 Task: Sort the products in the category "Cookies" by price (lowest first).
Action: Mouse moved to (701, 268)
Screenshot: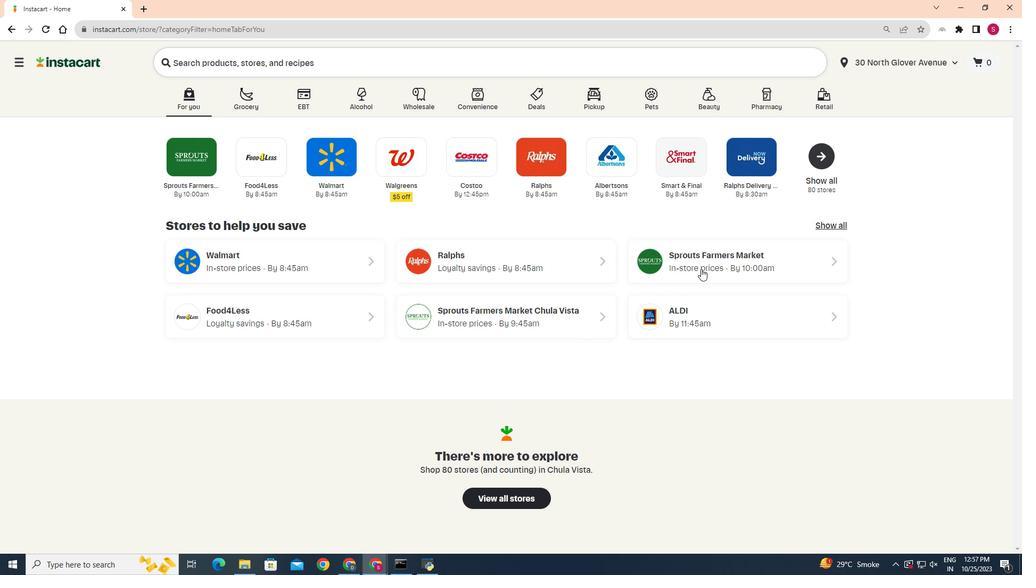 
Action: Mouse pressed left at (701, 268)
Screenshot: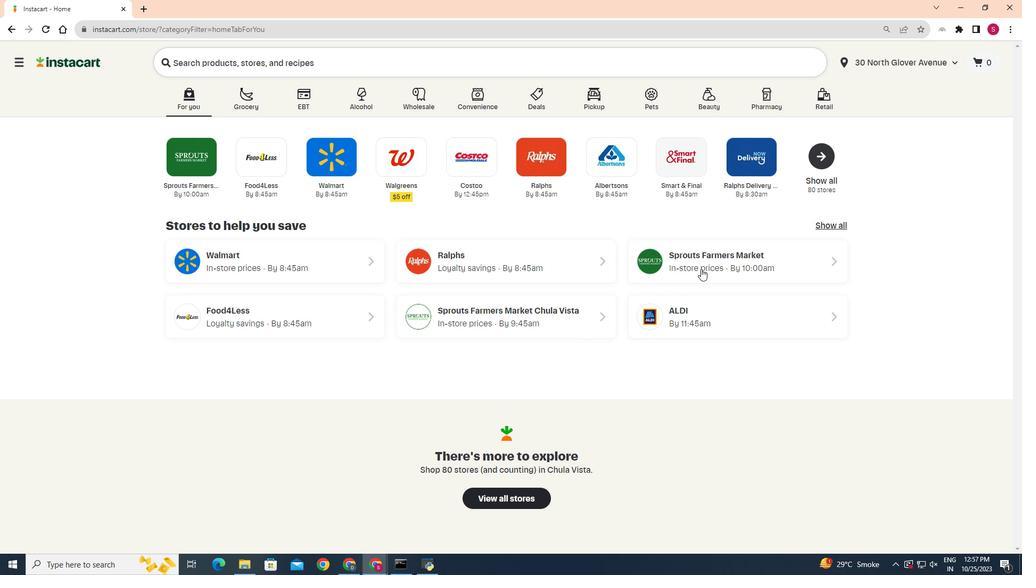 
Action: Mouse moved to (26, 466)
Screenshot: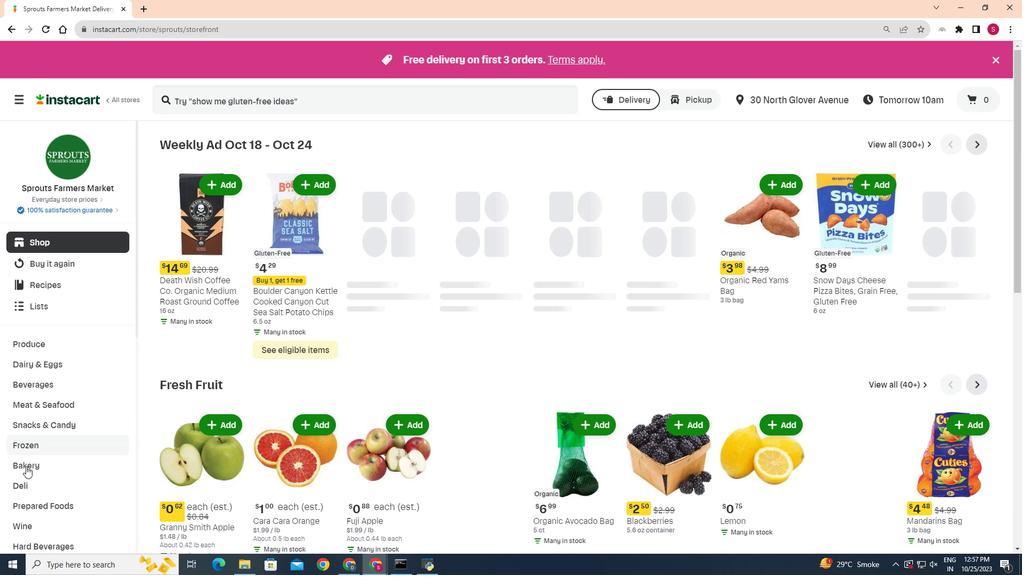 
Action: Mouse pressed left at (26, 466)
Screenshot: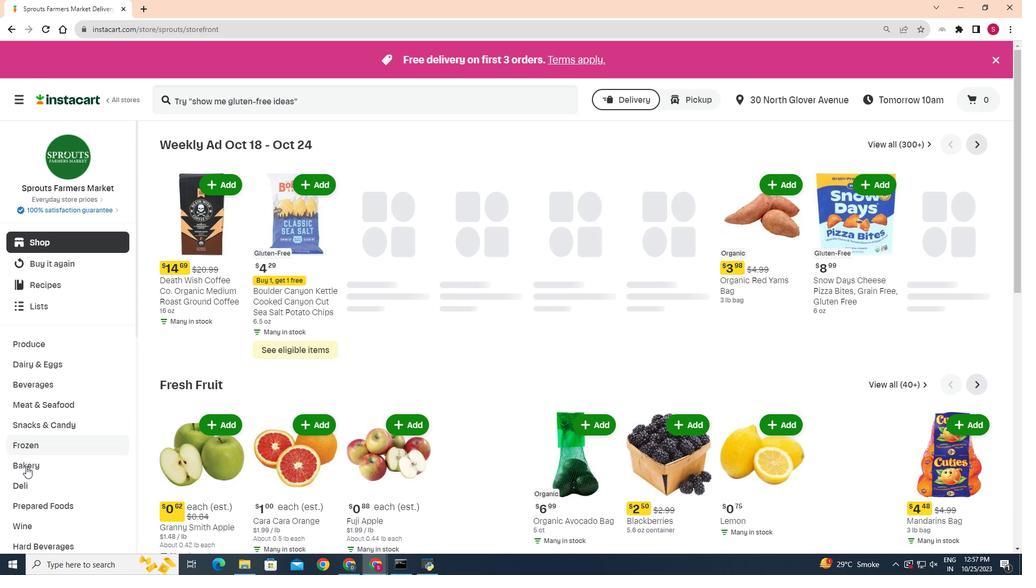 
Action: Mouse moved to (346, 168)
Screenshot: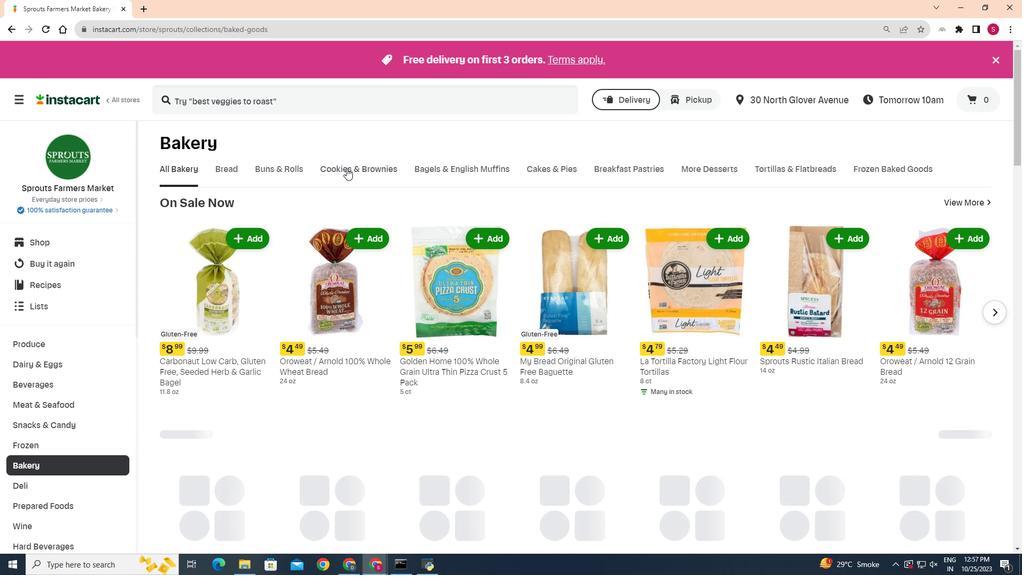 
Action: Mouse pressed left at (346, 168)
Screenshot: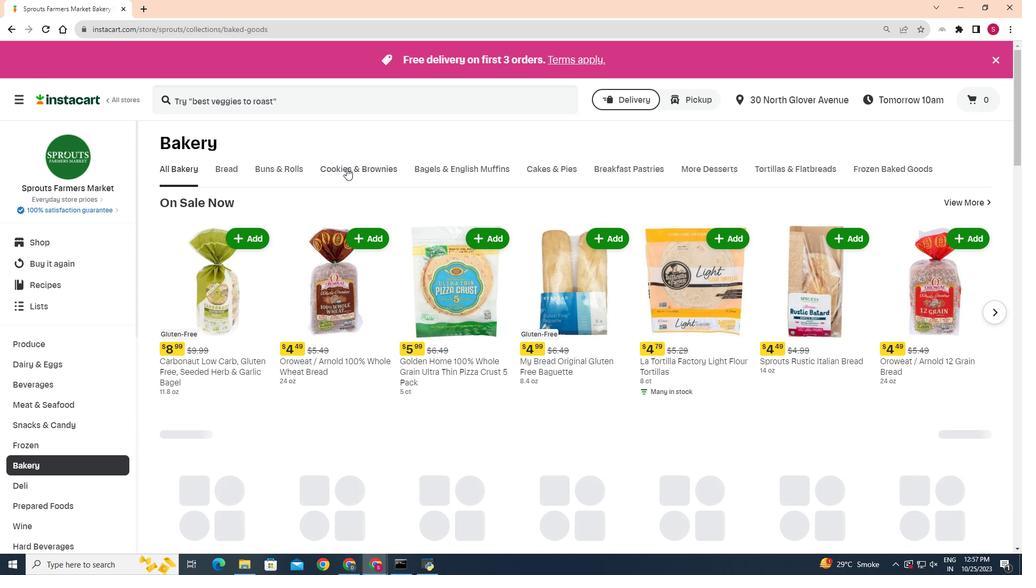 
Action: Mouse moved to (239, 209)
Screenshot: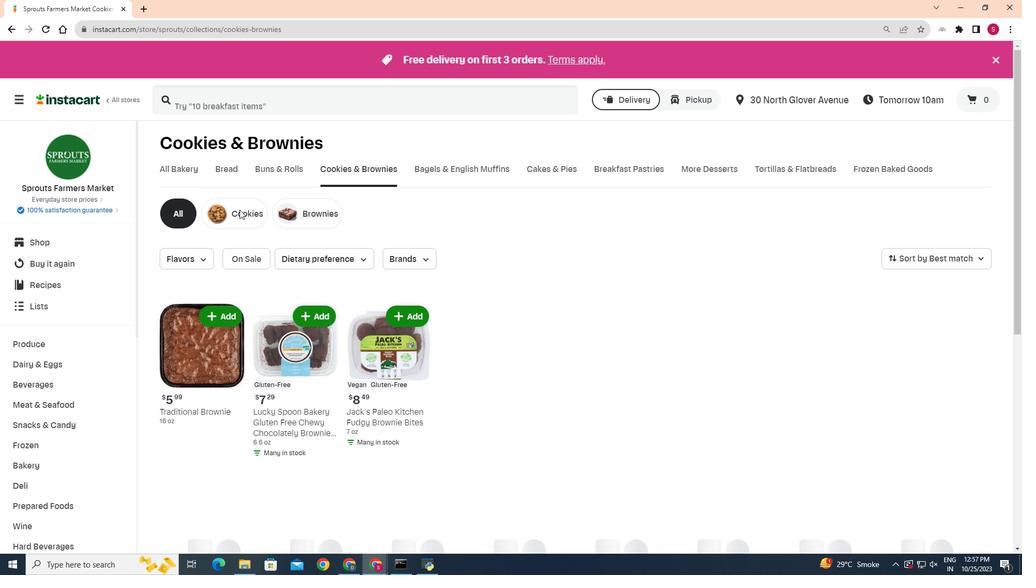 
Action: Mouse pressed left at (239, 209)
Screenshot: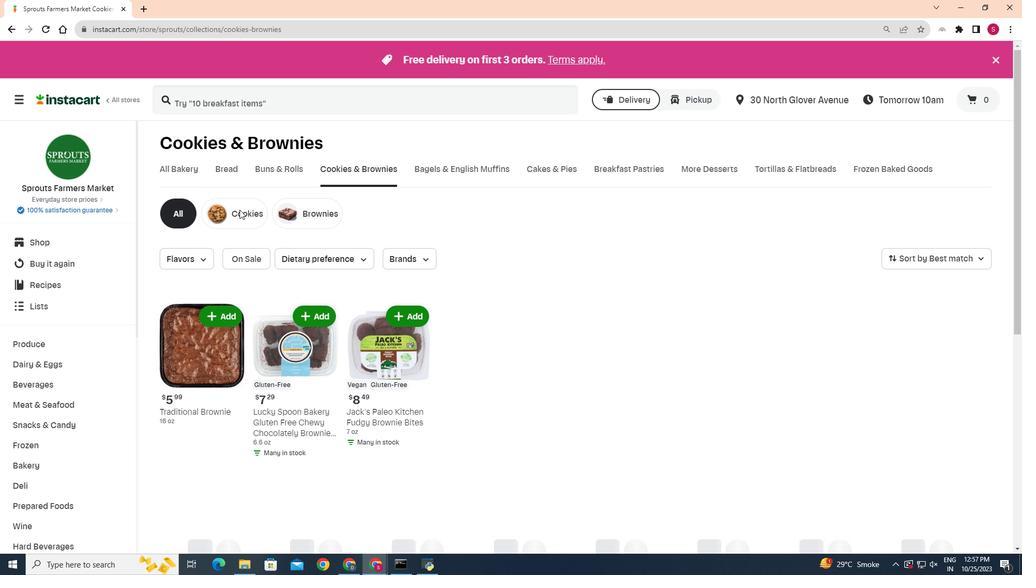 
Action: Mouse moved to (244, 214)
Screenshot: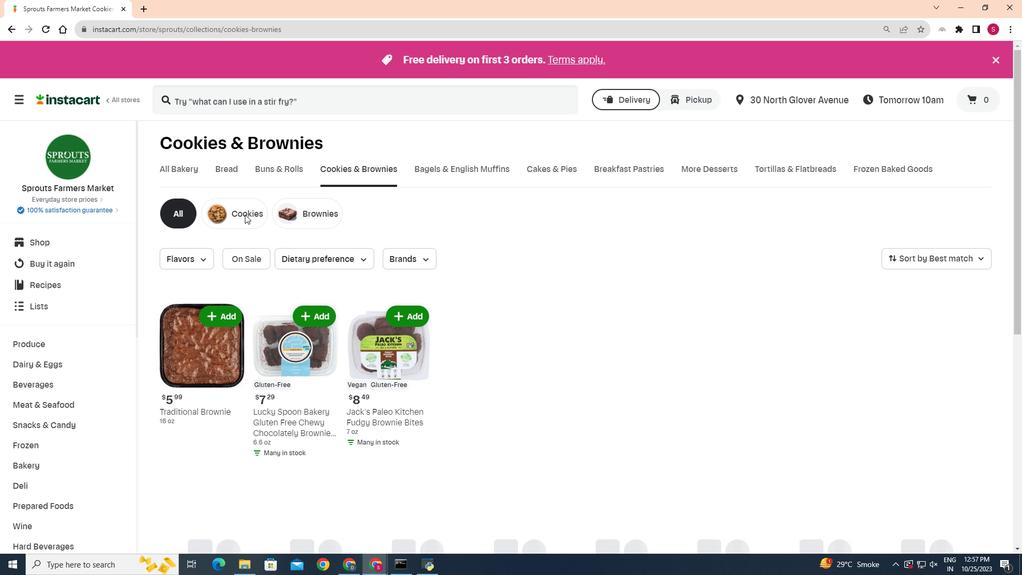 
Action: Mouse pressed left at (244, 214)
Screenshot: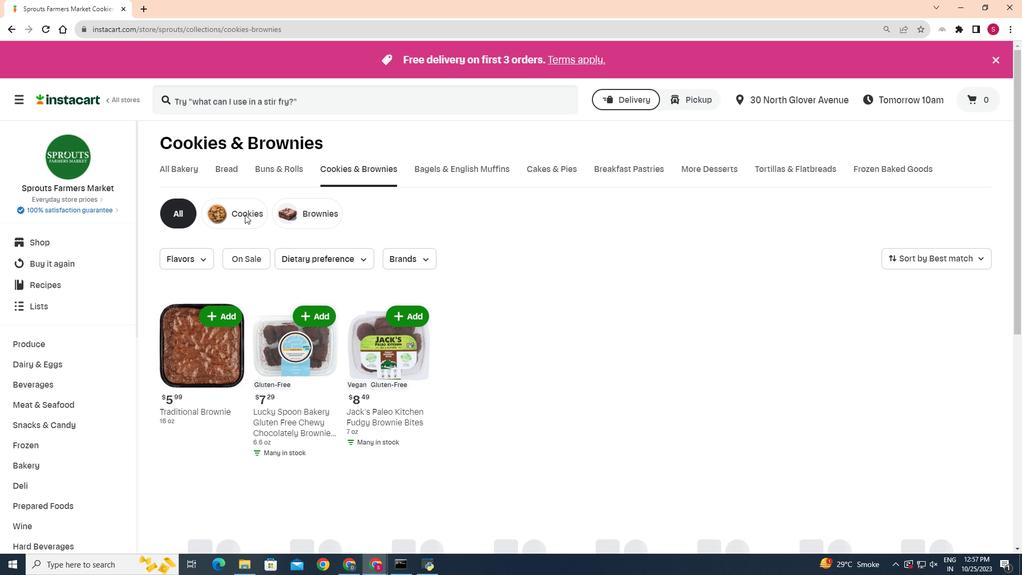 
Action: Mouse moved to (241, 215)
Screenshot: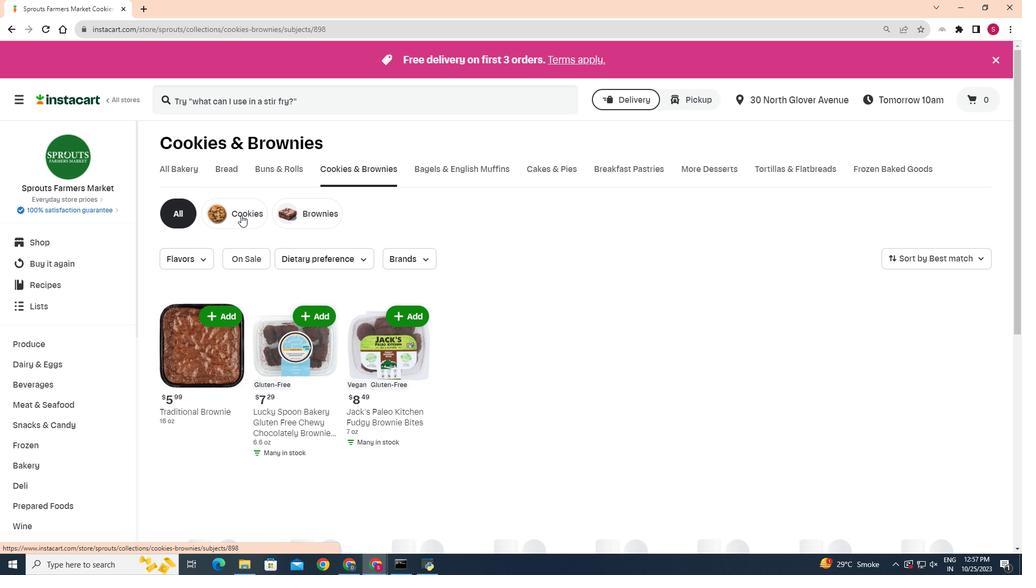 
Action: Mouse pressed left at (241, 215)
Screenshot: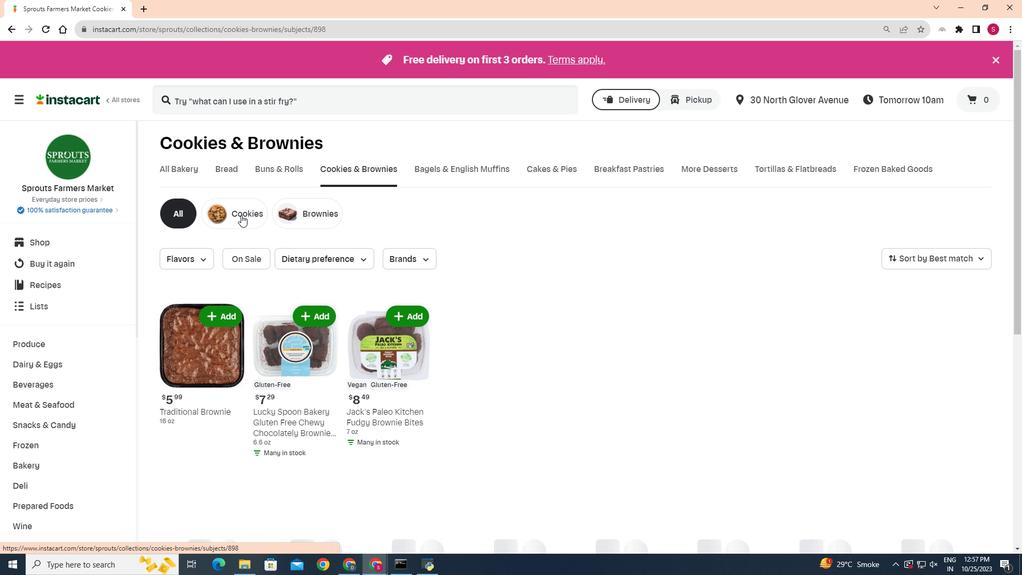 
Action: Mouse moved to (983, 258)
Screenshot: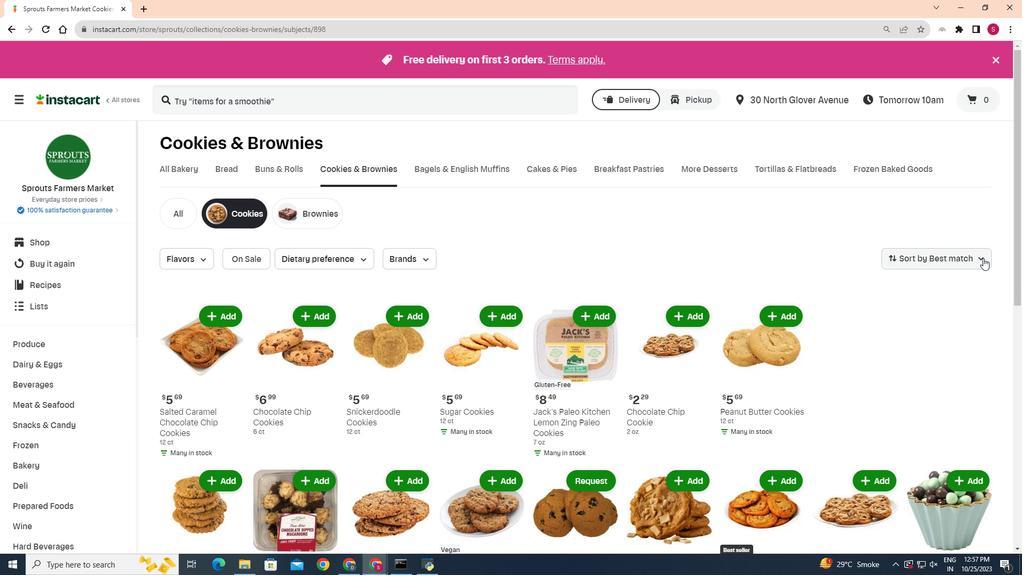 
Action: Mouse pressed left at (983, 258)
Screenshot: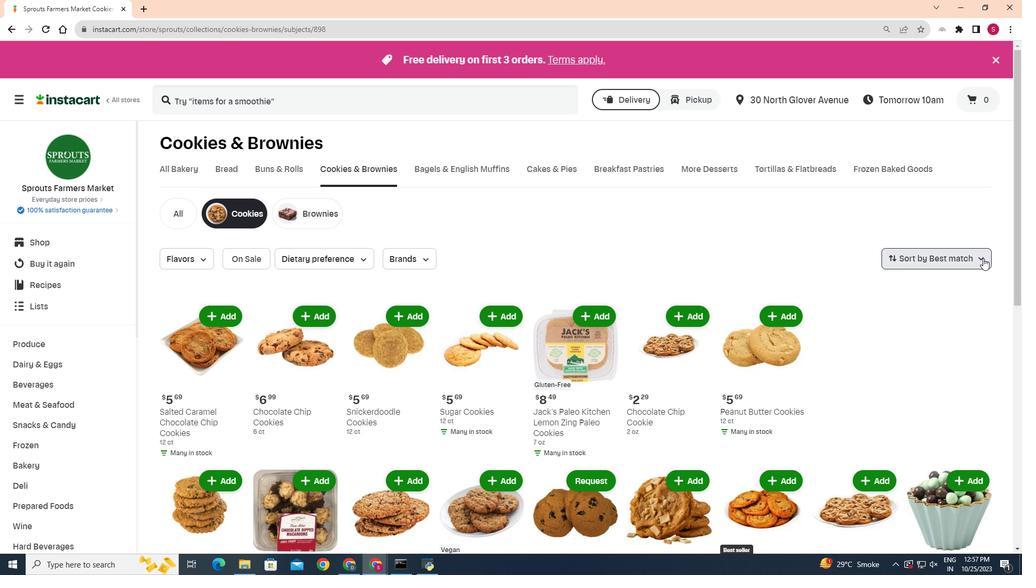 
Action: Mouse moved to (961, 304)
Screenshot: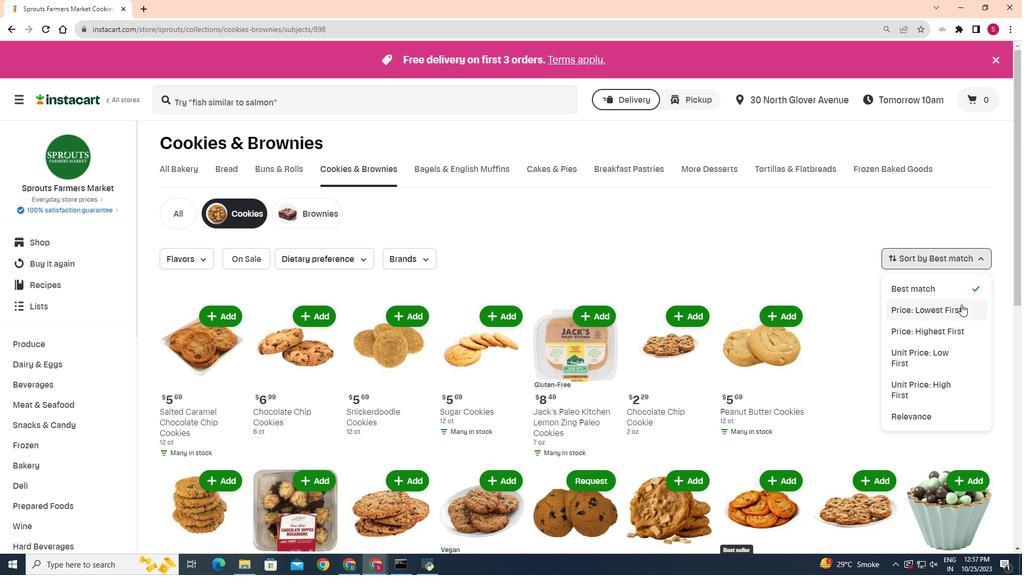 
Action: Mouse pressed left at (961, 304)
Screenshot: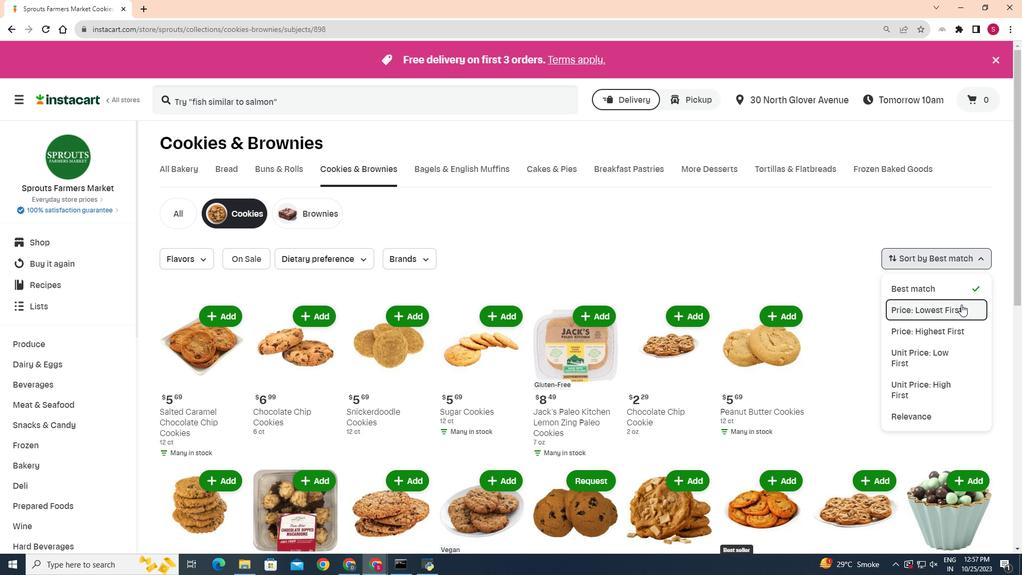 
Action: Mouse moved to (608, 305)
Screenshot: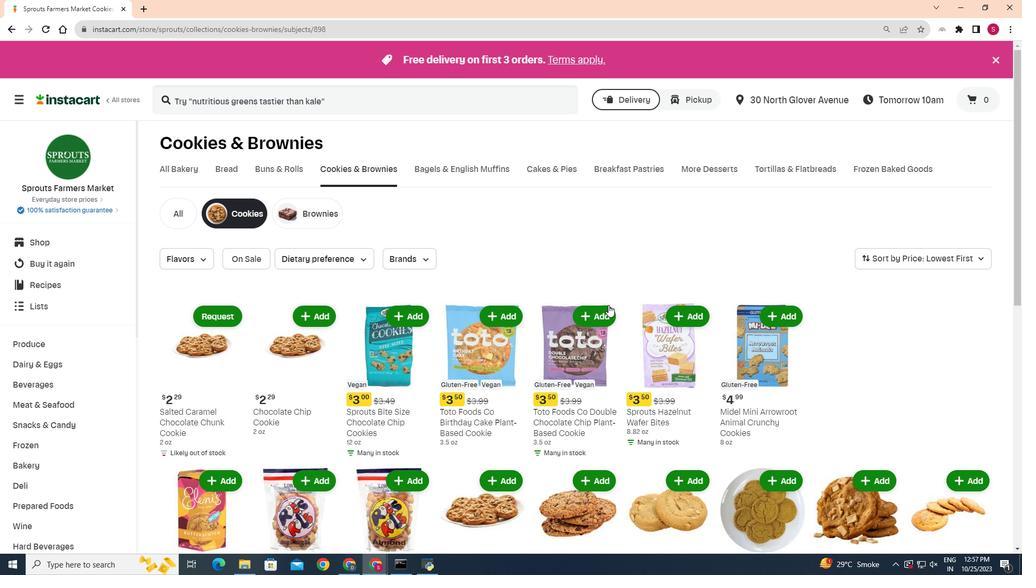 
Action: Mouse scrolled (608, 304) with delta (0, 0)
Screenshot: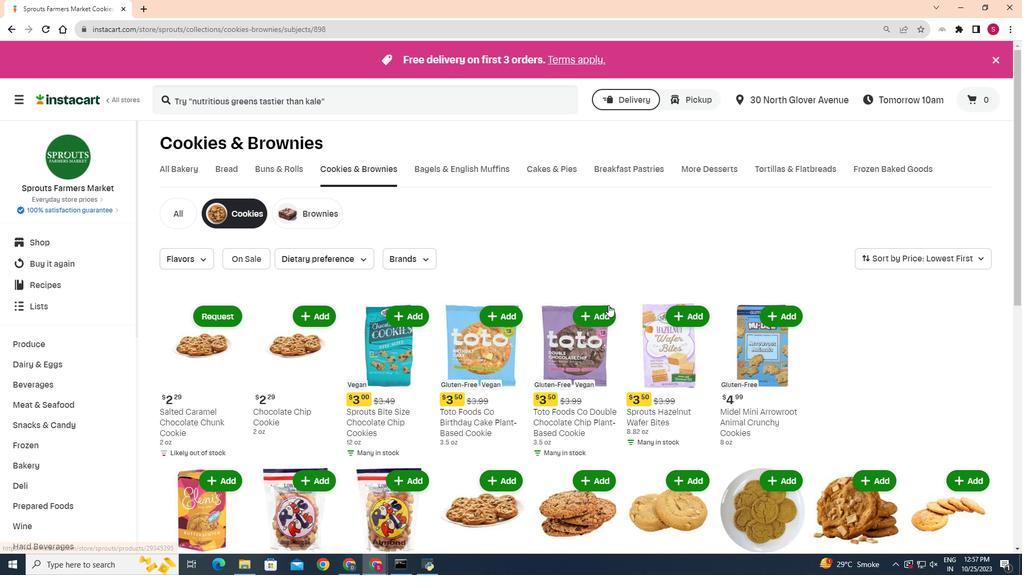 
Action: Mouse scrolled (608, 304) with delta (0, 0)
Screenshot: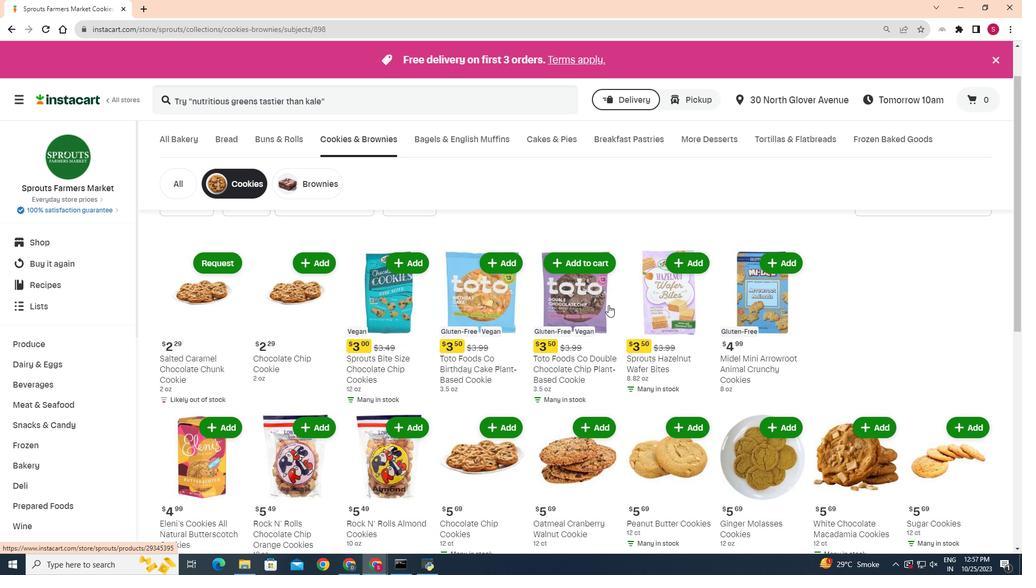 
Action: Mouse moved to (608, 305)
Screenshot: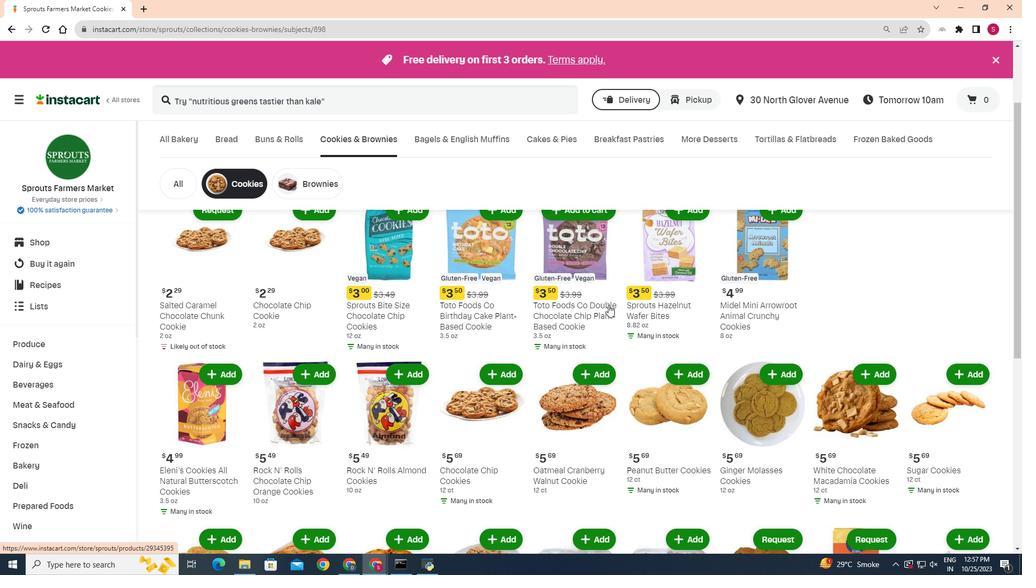 
Action: Mouse scrolled (608, 304) with delta (0, 0)
Screenshot: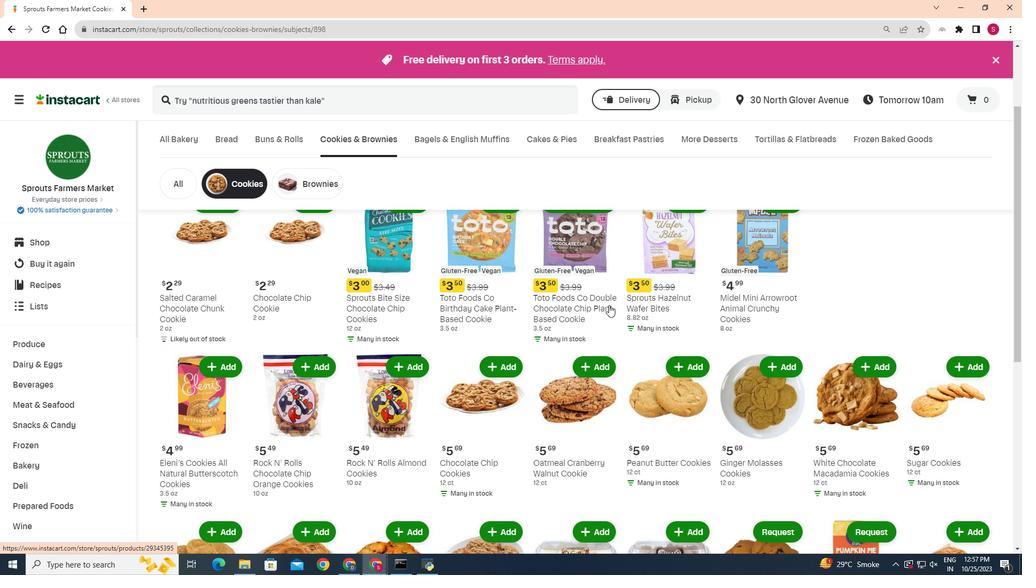 
Action: Mouse moved to (609, 304)
Screenshot: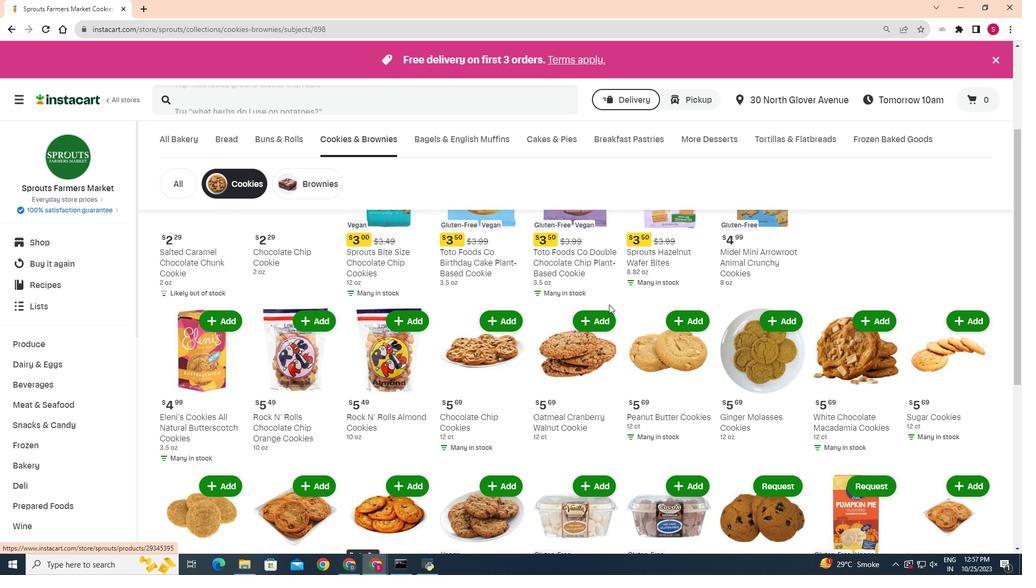 
Action: Mouse scrolled (609, 304) with delta (0, 0)
Screenshot: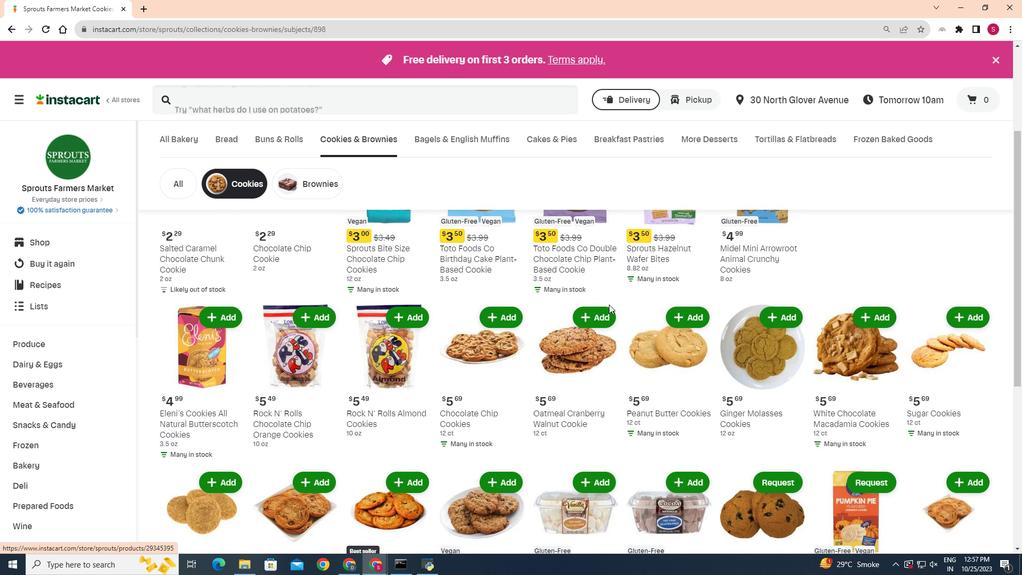 
Action: Mouse moved to (609, 304)
Screenshot: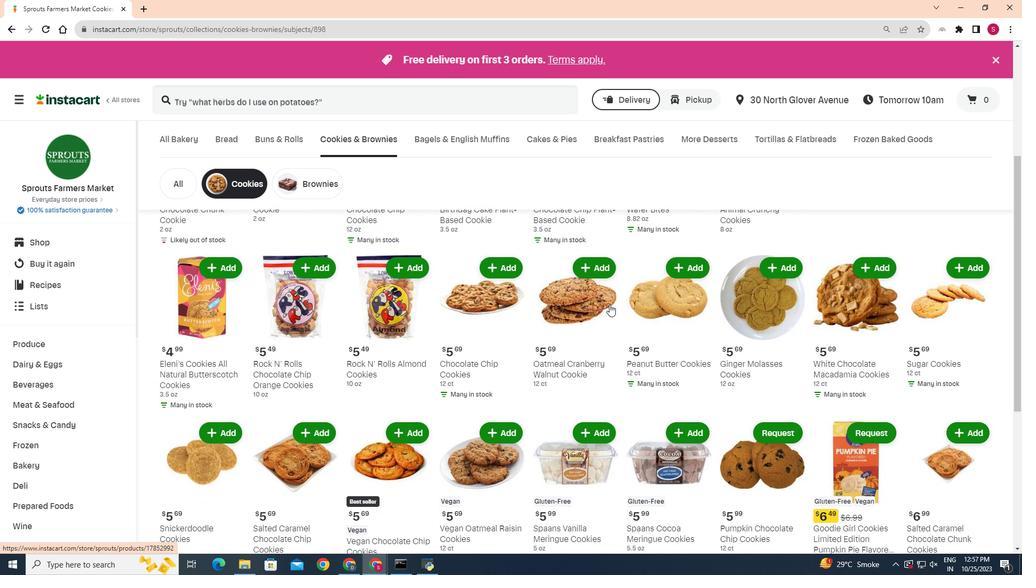 
Action: Mouse scrolled (609, 304) with delta (0, 0)
Screenshot: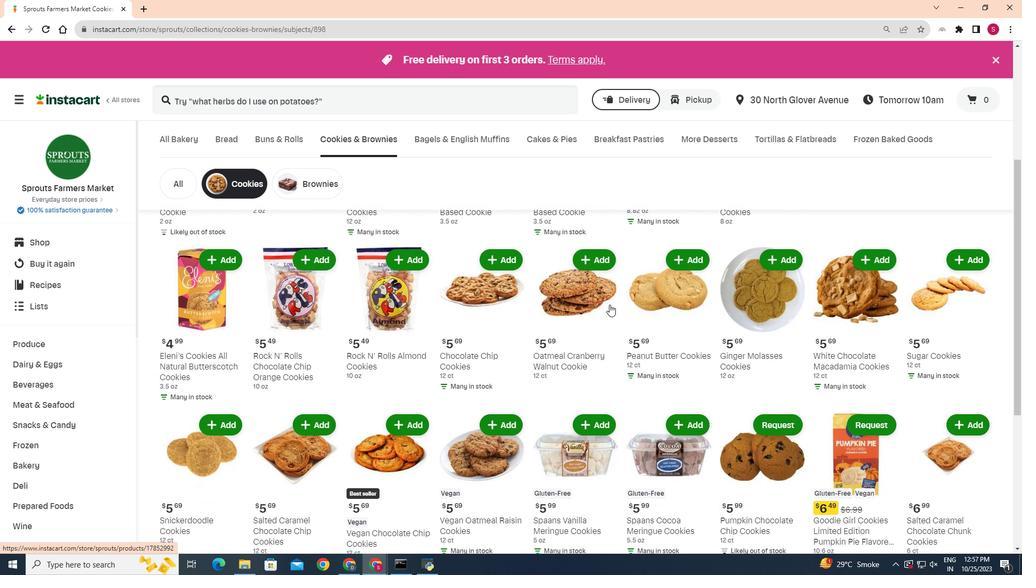 
Action: Mouse scrolled (609, 304) with delta (0, 0)
Screenshot: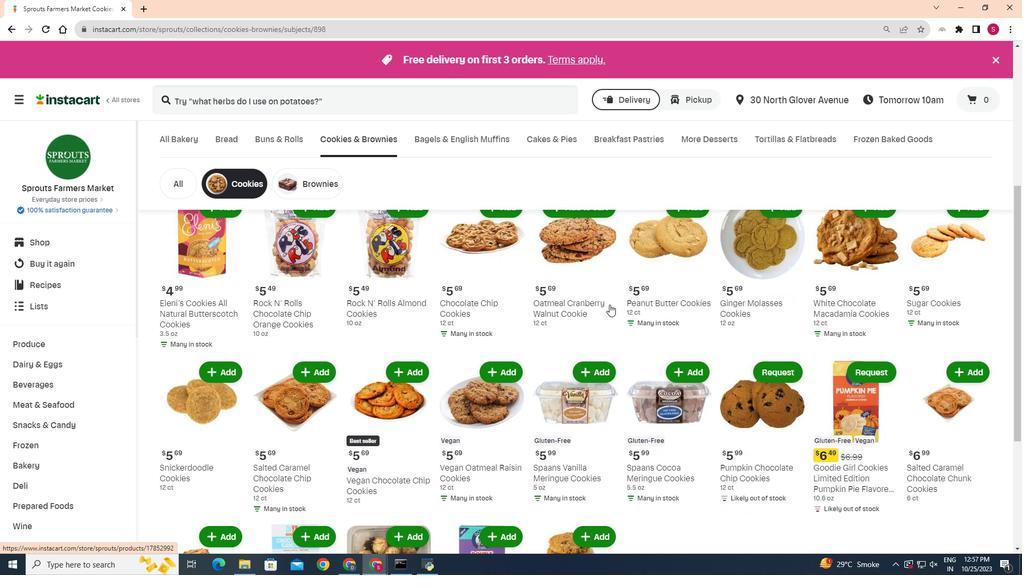 
Action: Mouse scrolled (609, 304) with delta (0, 0)
Screenshot: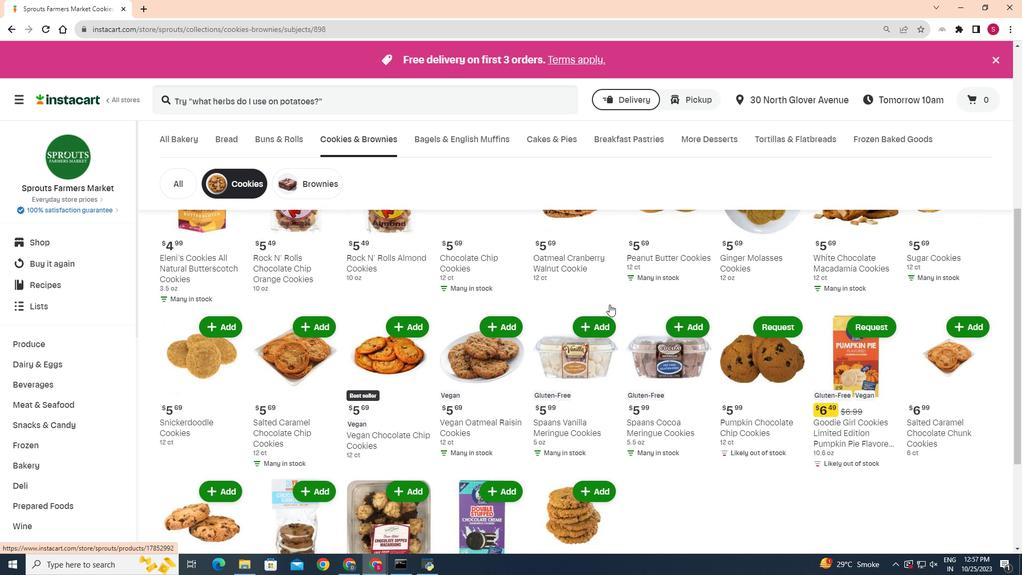 
Action: Mouse moved to (609, 304)
Screenshot: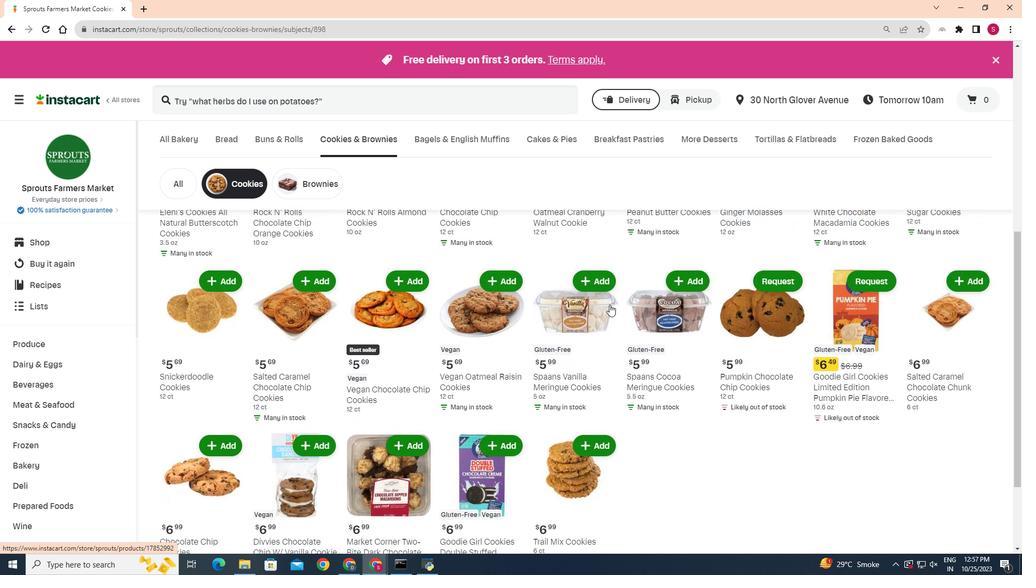 
Action: Mouse scrolled (609, 304) with delta (0, 0)
Screenshot: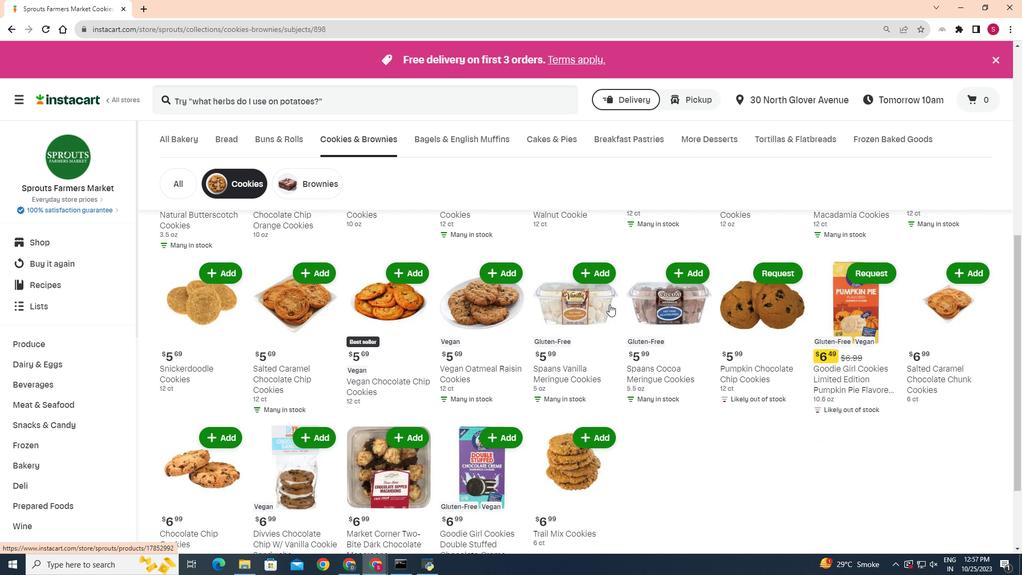 
Action: Mouse scrolled (609, 304) with delta (0, 0)
Screenshot: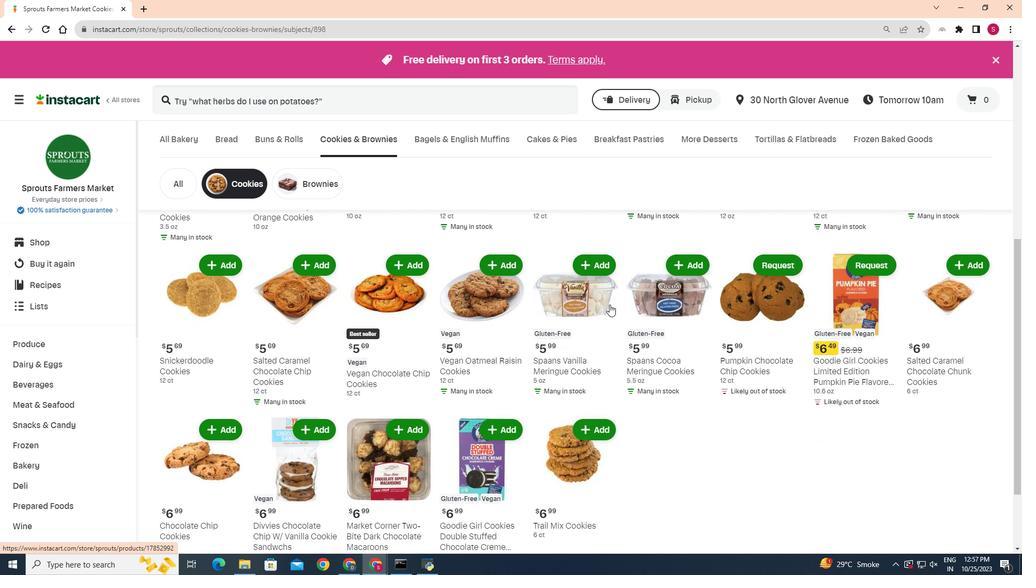 
Action: Mouse scrolled (609, 304) with delta (0, 0)
Screenshot: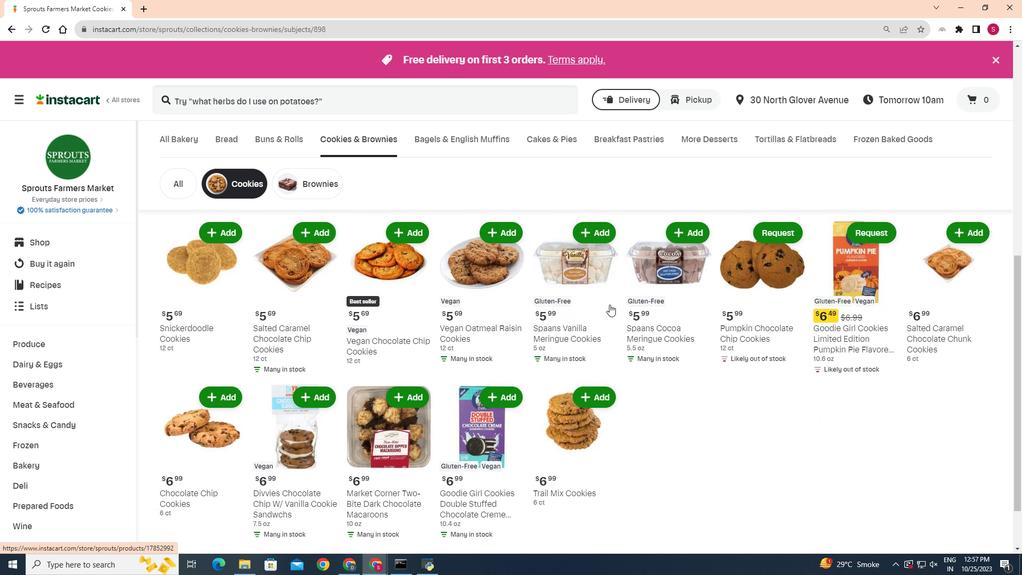
Action: Mouse moved to (605, 307)
Screenshot: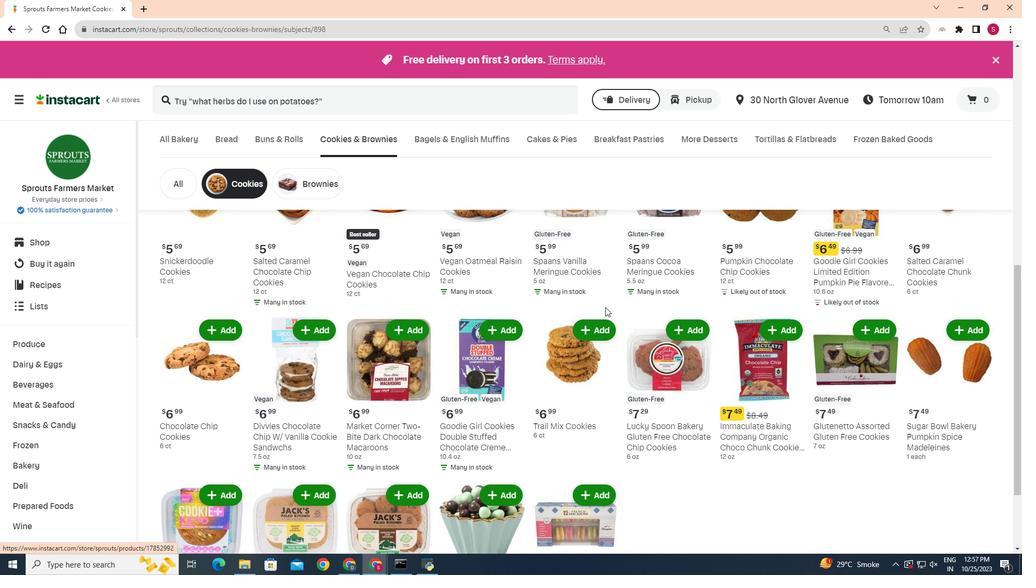 
